 Task: Select a due date automation when advanced on, 2 days before a card is due add dates starting tomorrow at 11:00 AM.
Action: Mouse moved to (1062, 90)
Screenshot: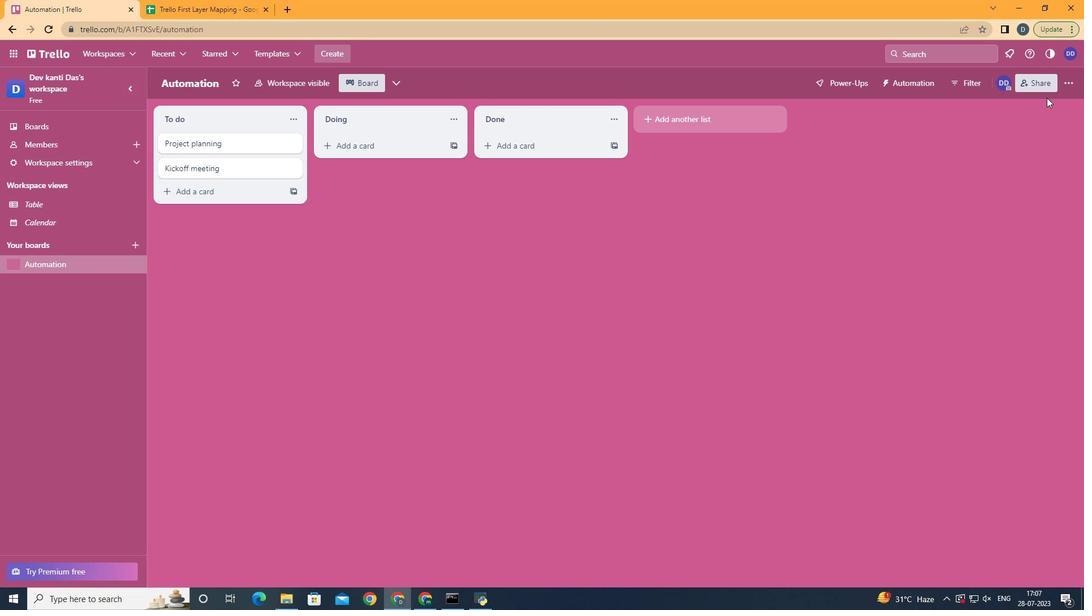 
Action: Mouse pressed left at (1062, 90)
Screenshot: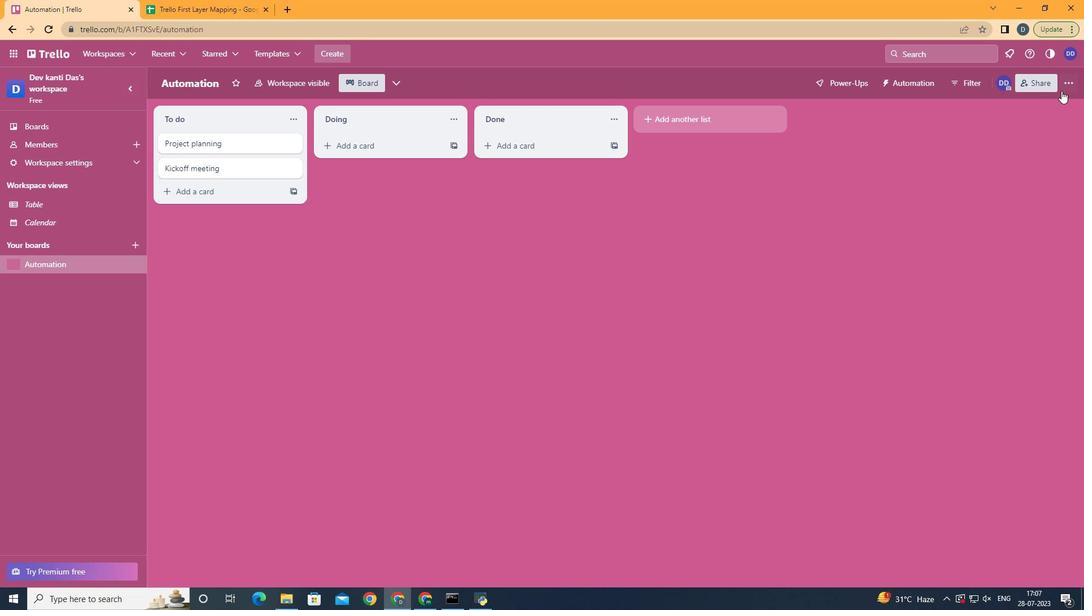 
Action: Mouse moved to (954, 234)
Screenshot: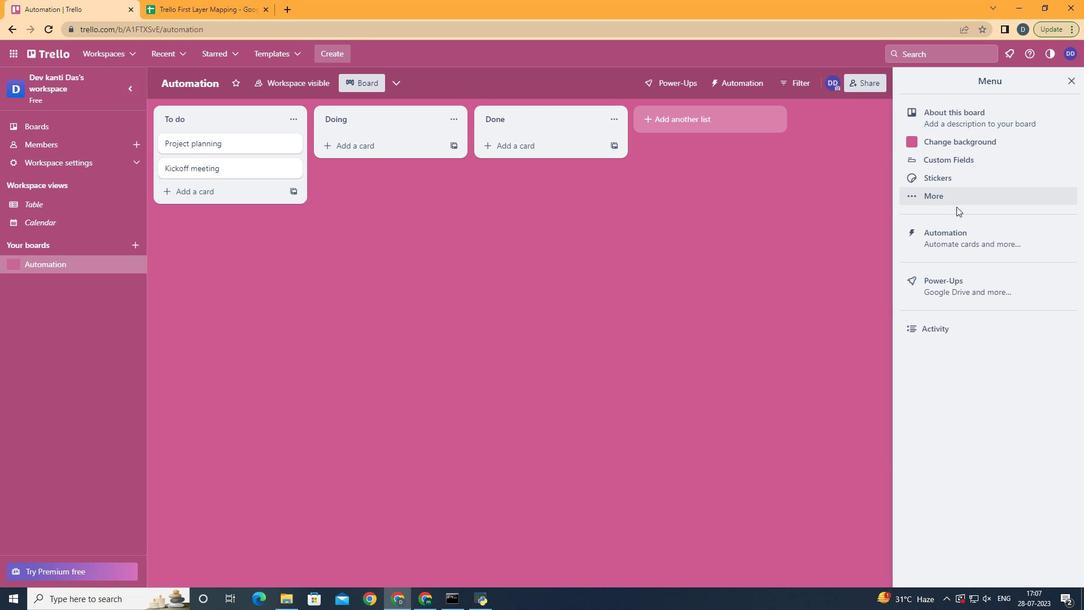 
Action: Mouse pressed left at (954, 234)
Screenshot: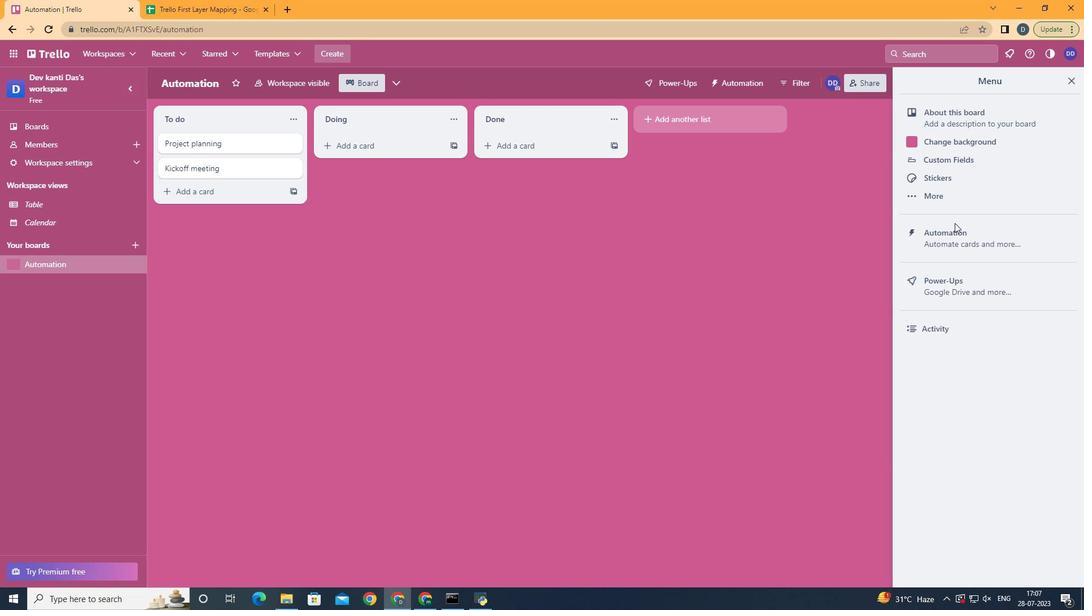 
Action: Mouse moved to (225, 237)
Screenshot: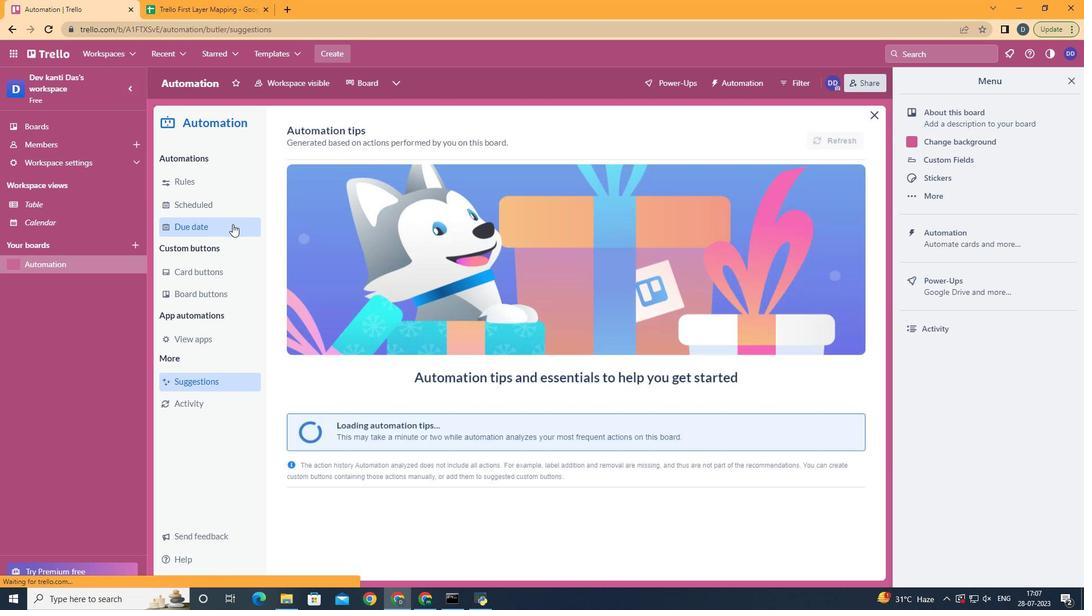 
Action: Mouse pressed left at (225, 237)
Screenshot: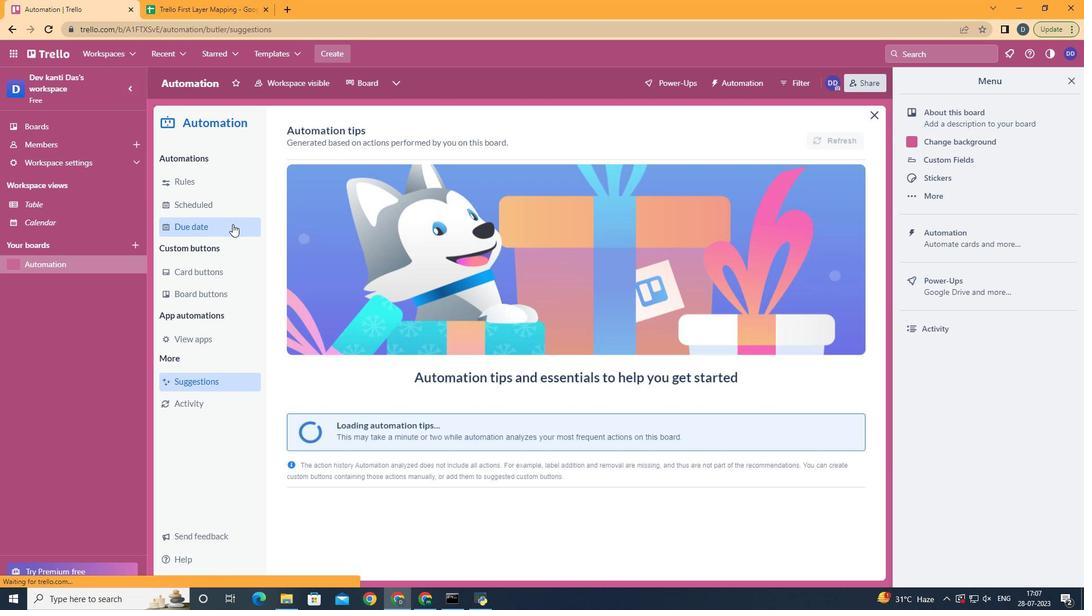 
Action: Mouse moved to (229, 230)
Screenshot: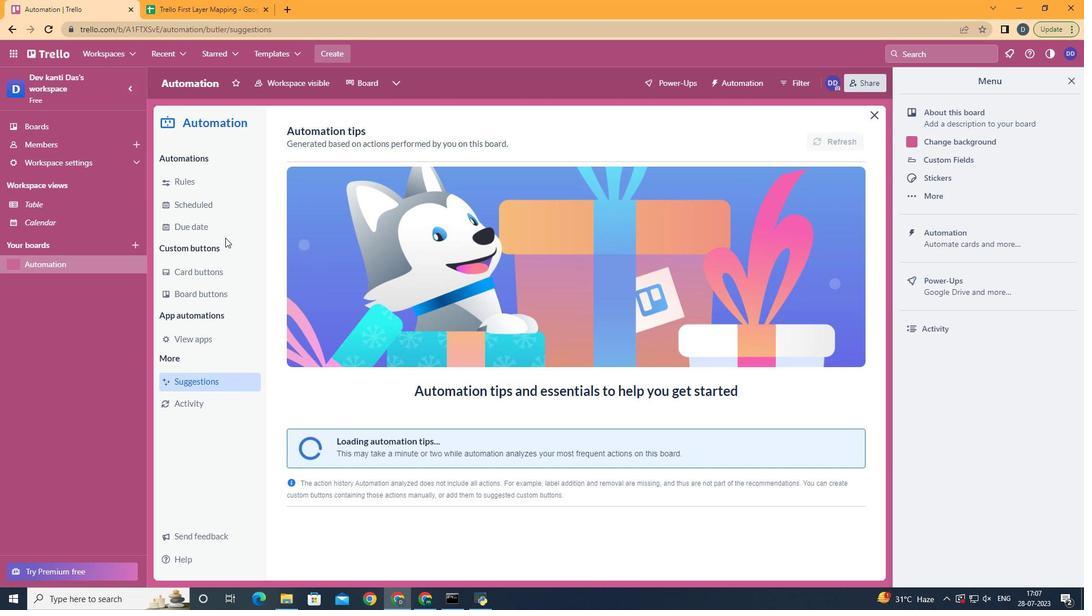 
Action: Mouse pressed left at (229, 230)
Screenshot: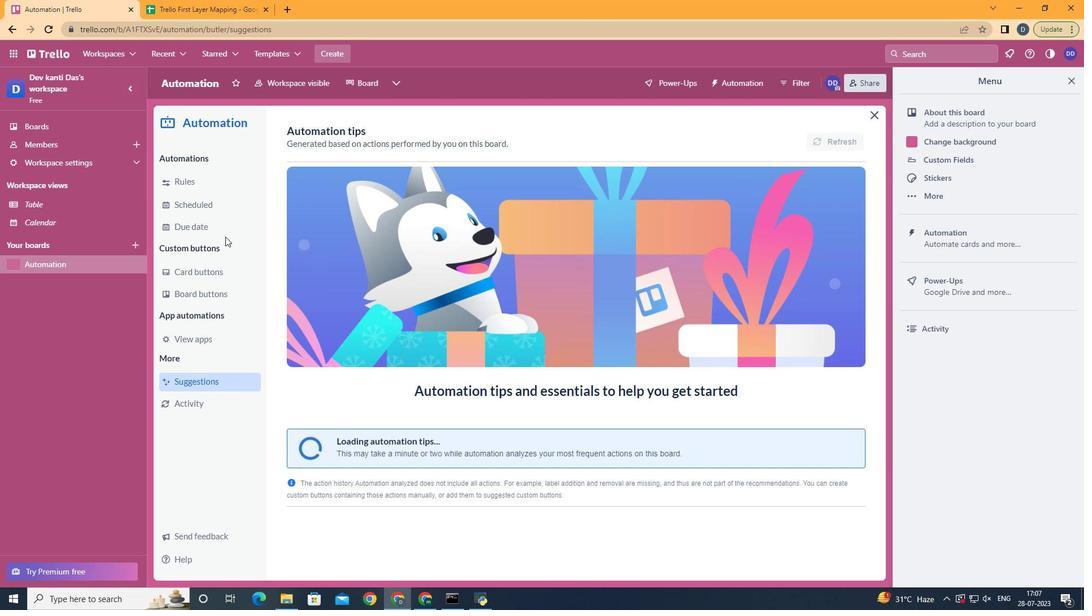
Action: Mouse moved to (823, 140)
Screenshot: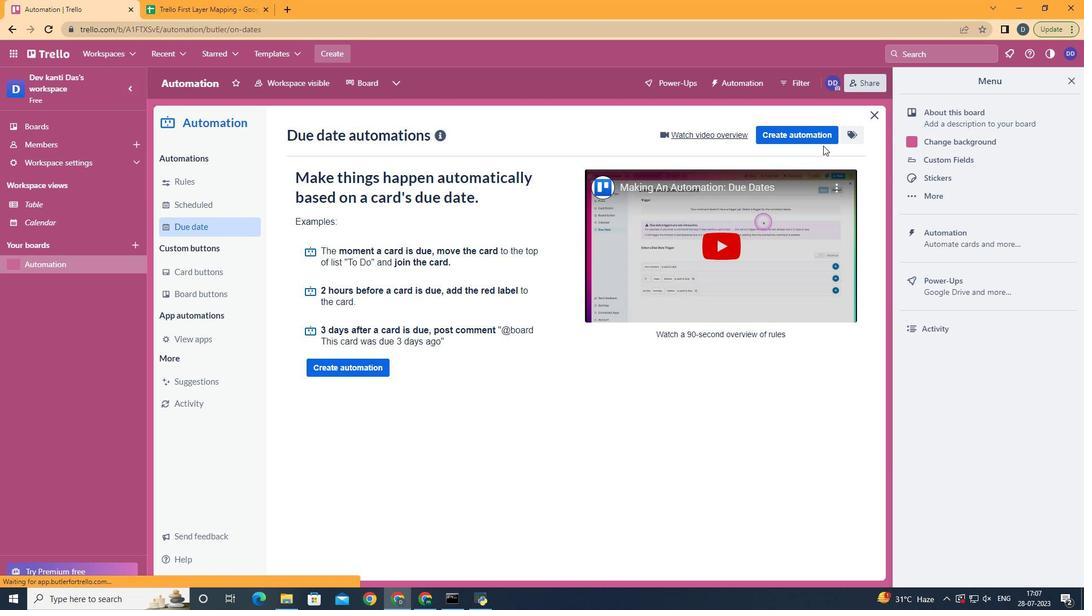 
Action: Mouse pressed left at (823, 140)
Screenshot: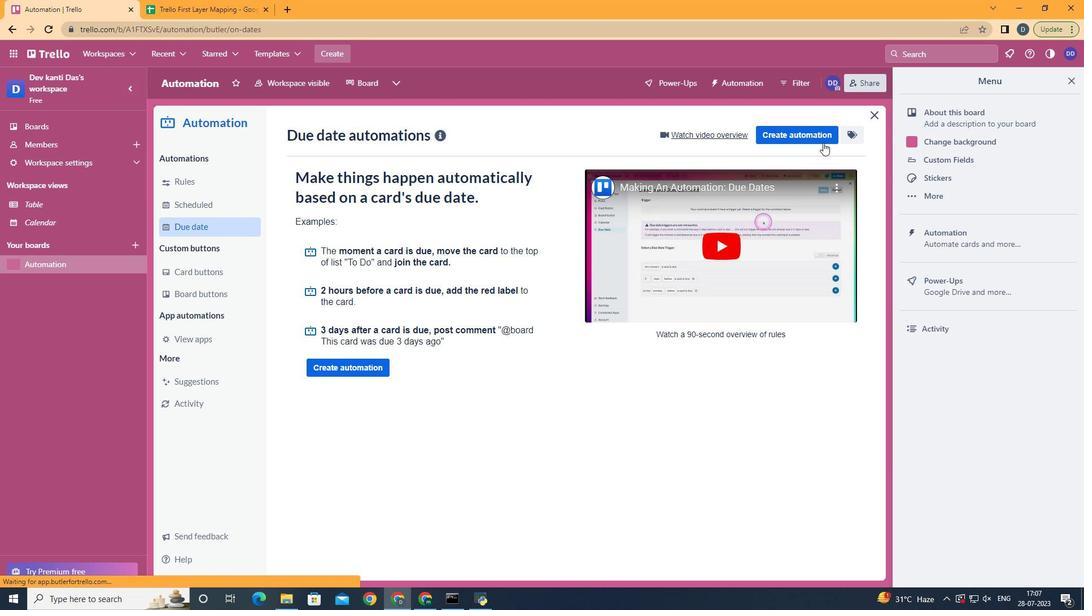 
Action: Mouse moved to (564, 240)
Screenshot: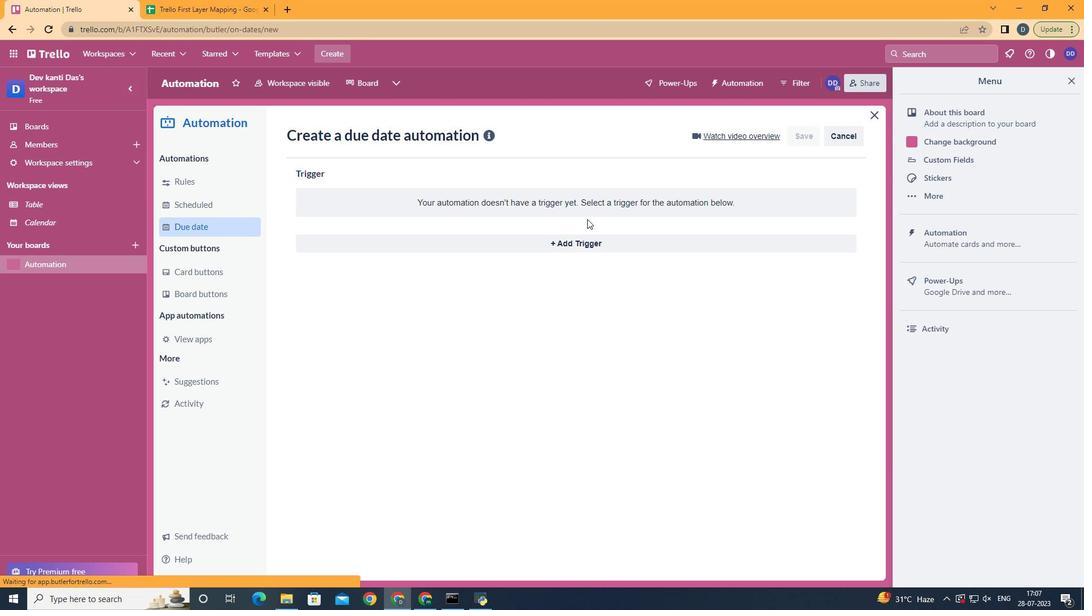 
Action: Mouse pressed left at (564, 240)
Screenshot: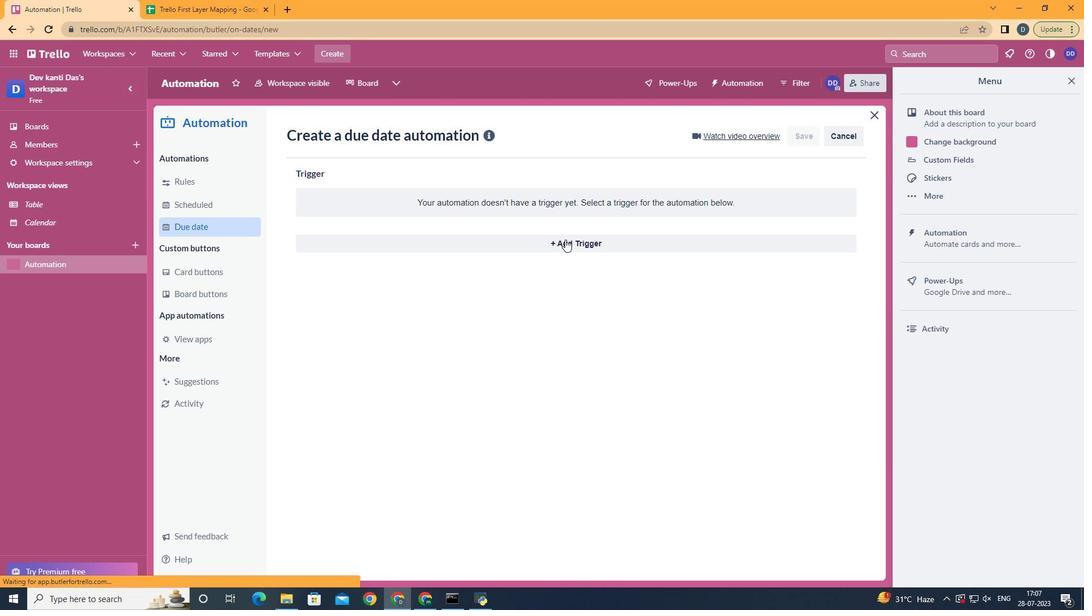 
Action: Mouse moved to (450, 419)
Screenshot: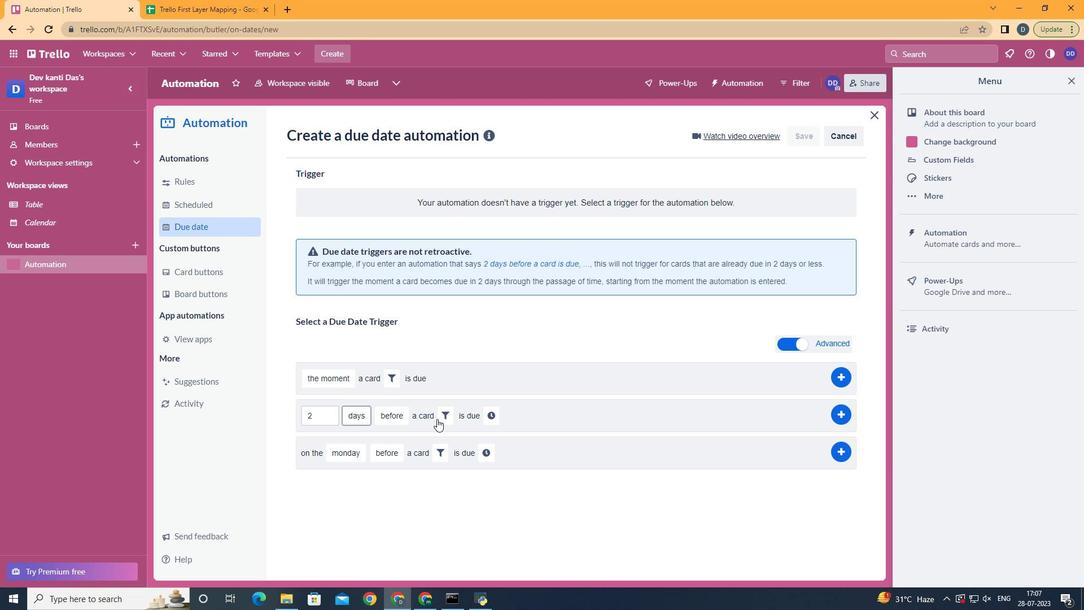 
Action: Mouse pressed left at (450, 419)
Screenshot: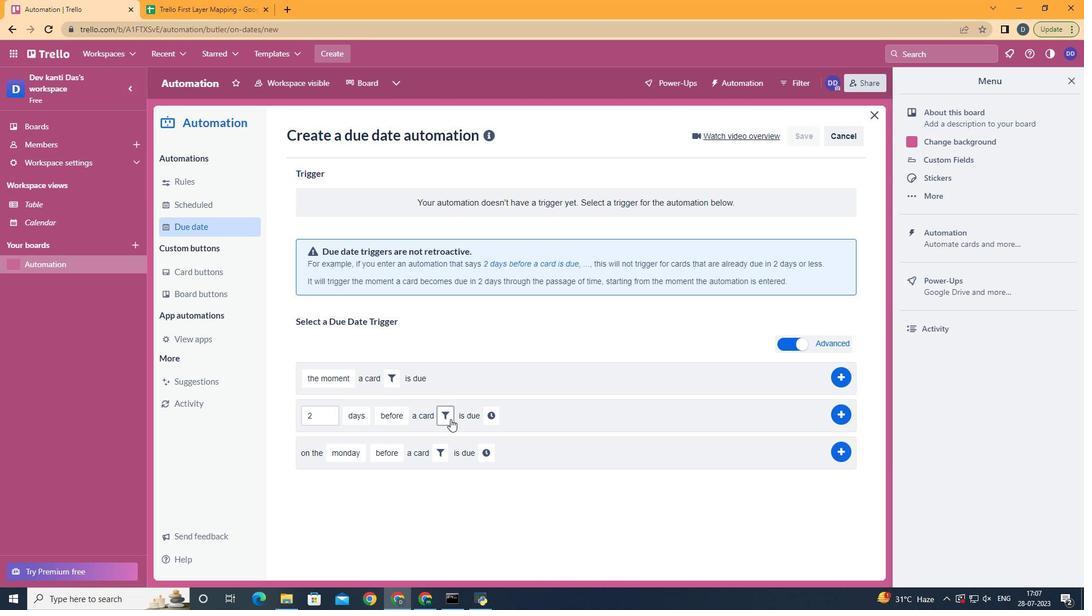 
Action: Mouse moved to (498, 444)
Screenshot: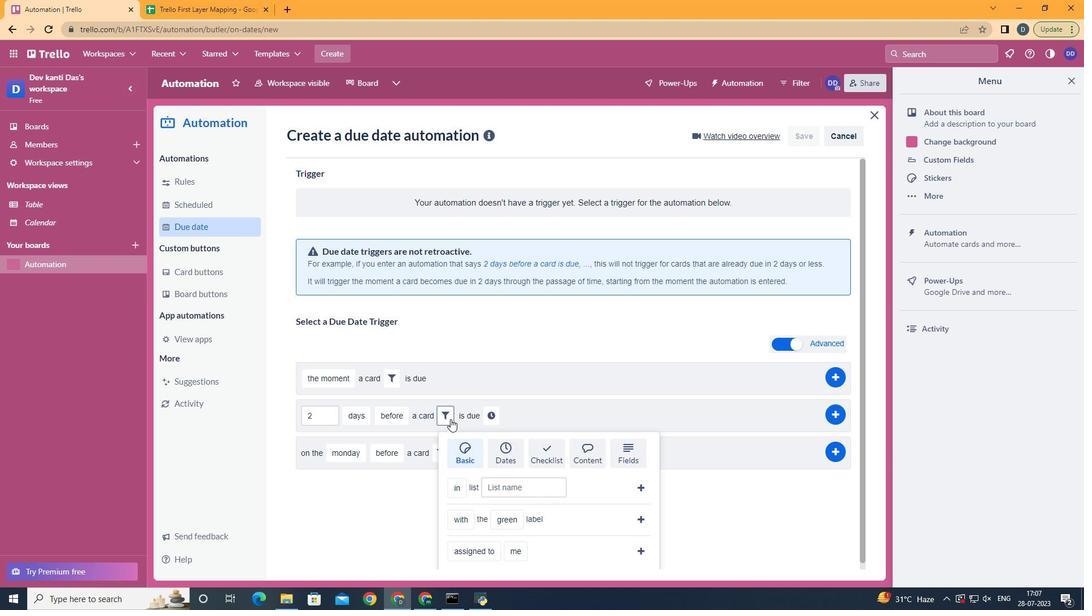 
Action: Mouse pressed left at (498, 444)
Screenshot: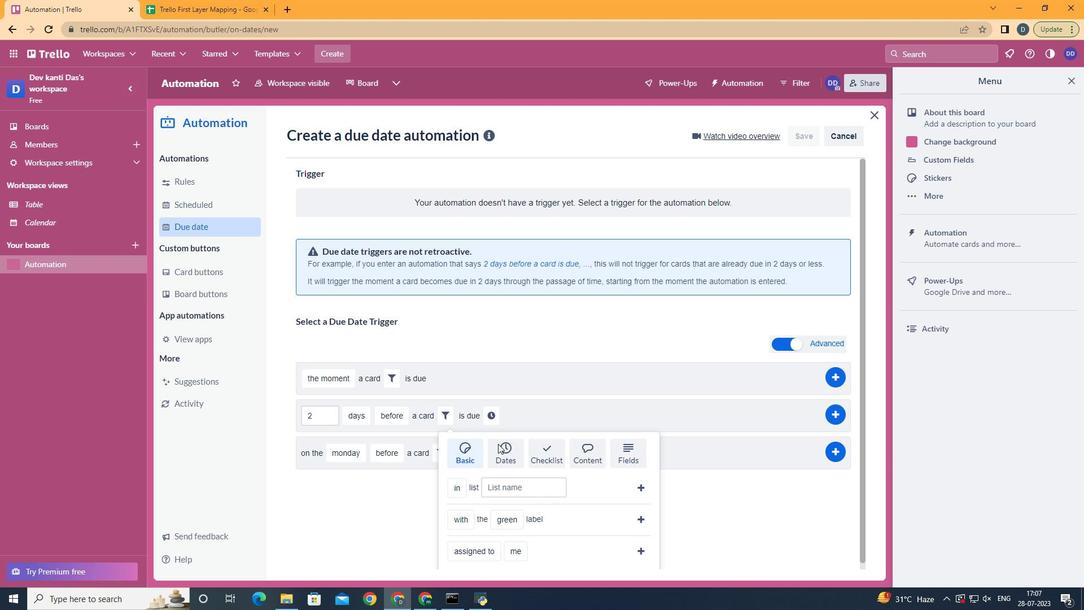 
Action: Mouse scrolled (498, 443) with delta (0, 0)
Screenshot: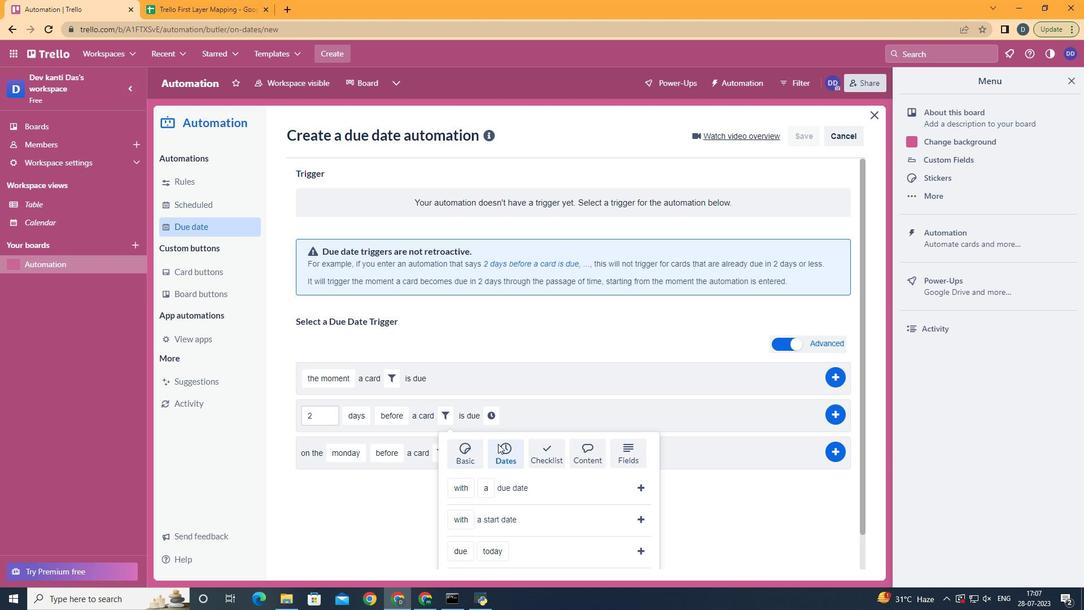 
Action: Mouse scrolled (498, 443) with delta (0, 0)
Screenshot: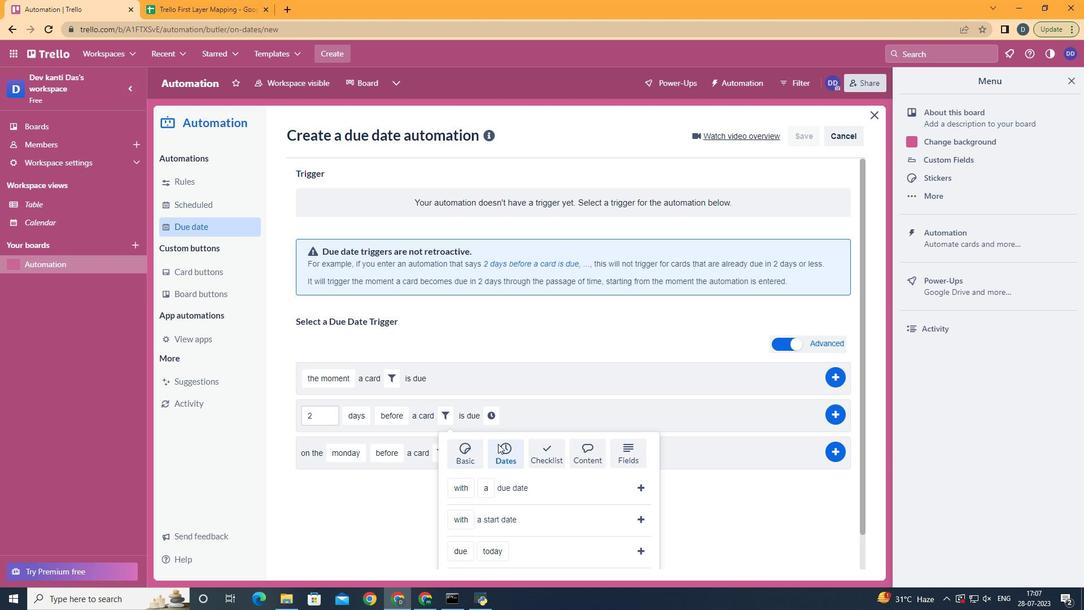 
Action: Mouse scrolled (498, 443) with delta (0, 0)
Screenshot: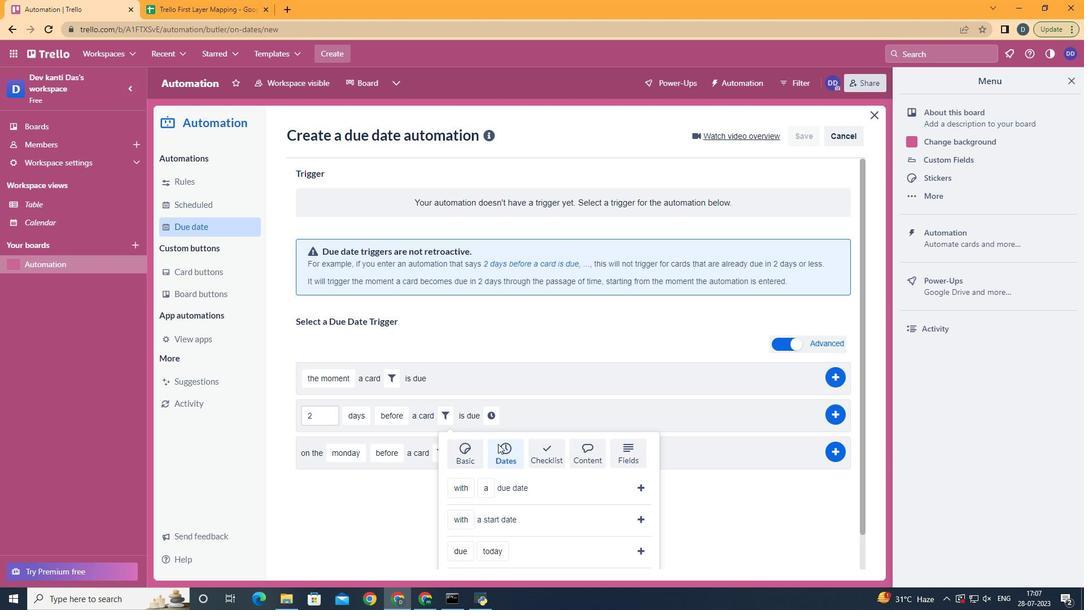 
Action: Mouse scrolled (498, 443) with delta (0, 0)
Screenshot: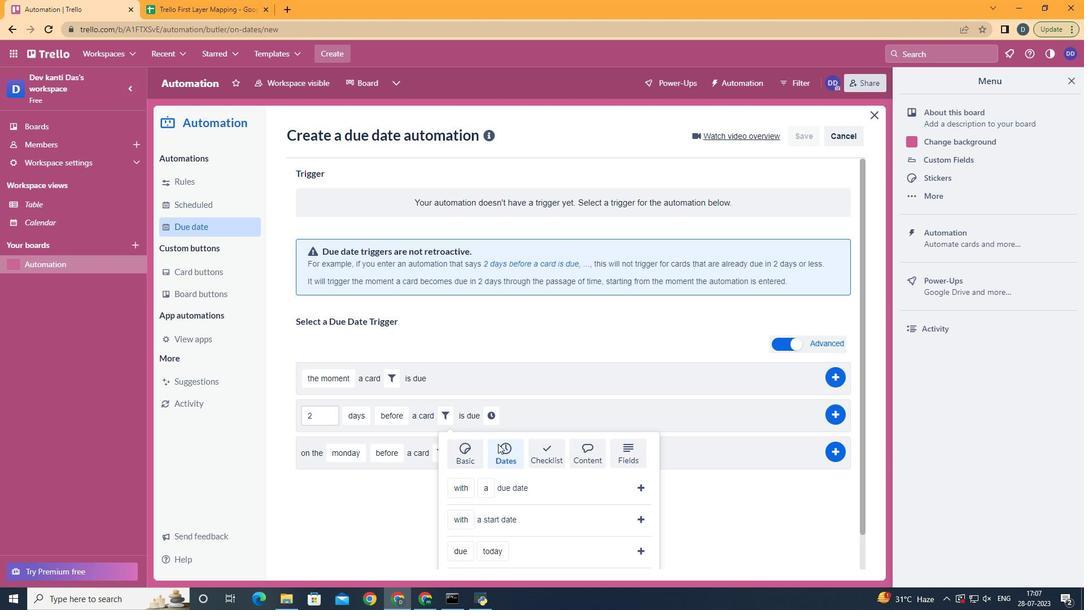 
Action: Mouse scrolled (498, 443) with delta (0, 0)
Screenshot: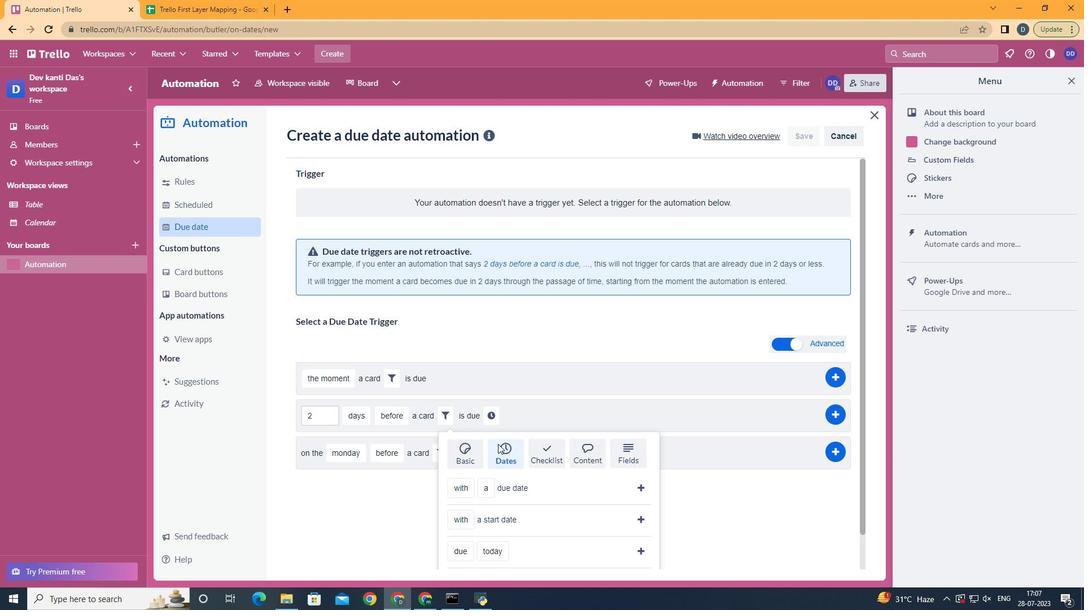 
Action: Mouse moved to (479, 469)
Screenshot: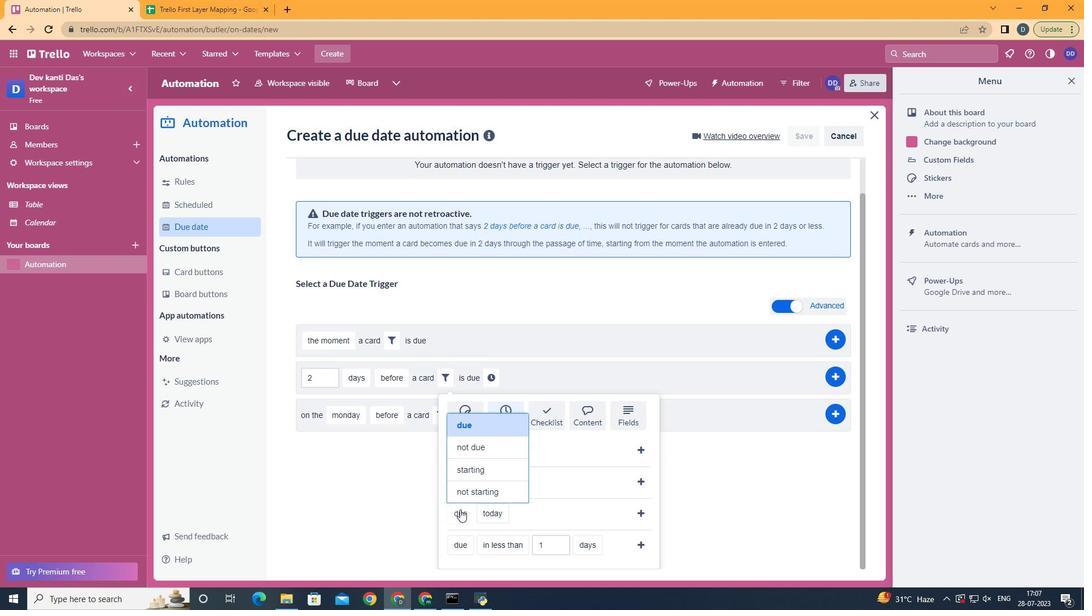 
Action: Mouse pressed left at (479, 469)
Screenshot: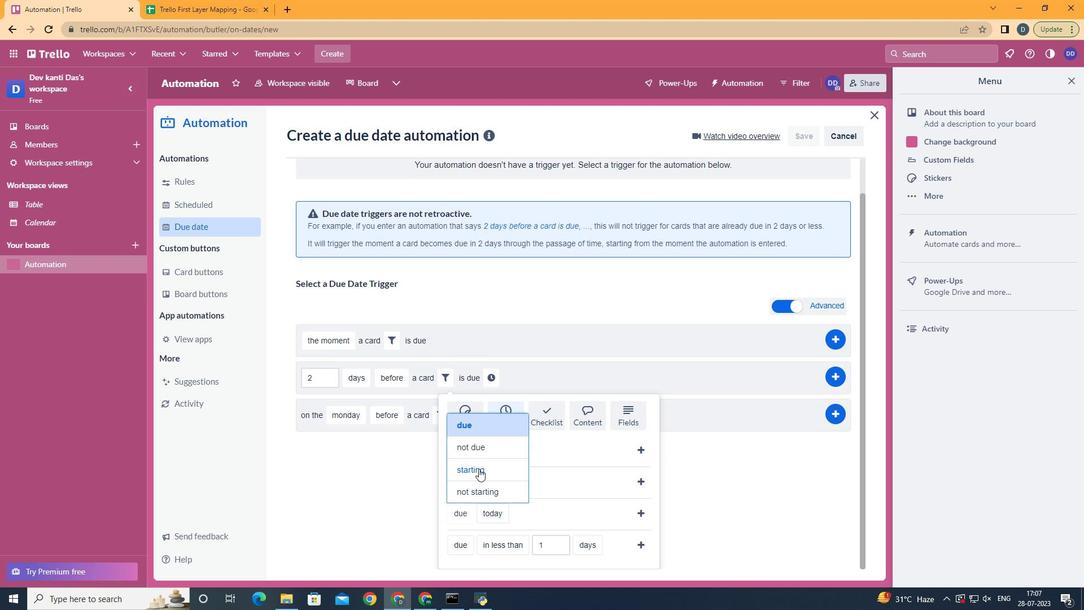 
Action: Mouse moved to (521, 403)
Screenshot: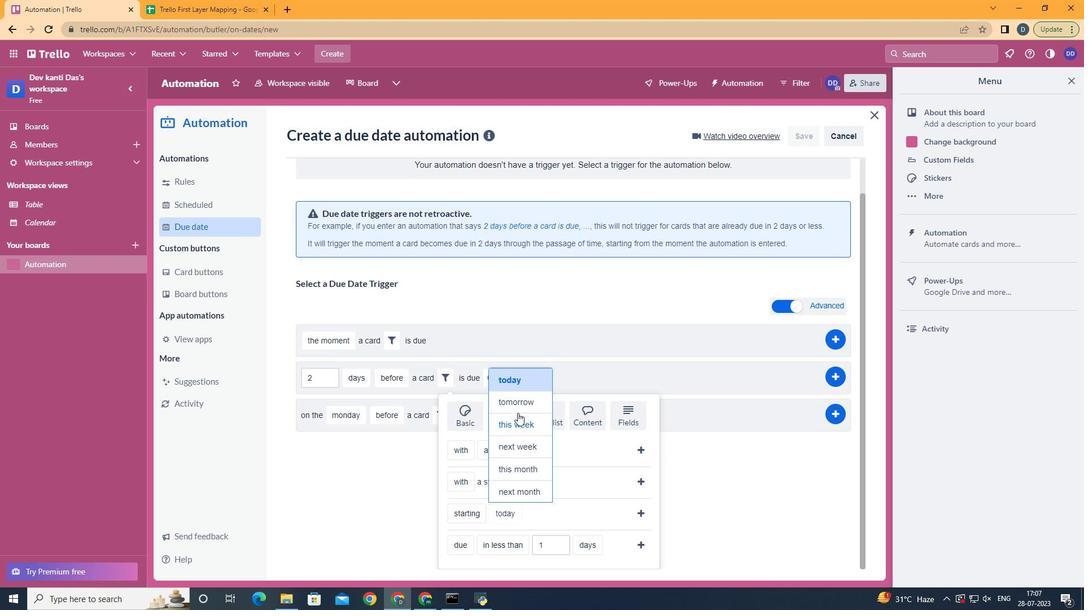 
Action: Mouse pressed left at (521, 403)
Screenshot: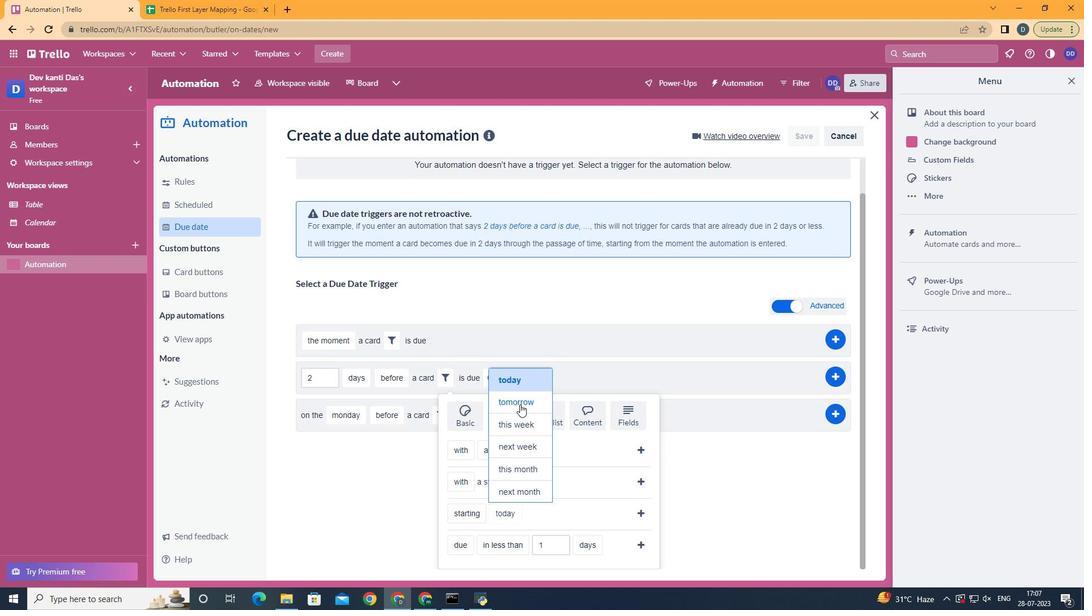 
Action: Mouse moved to (643, 507)
Screenshot: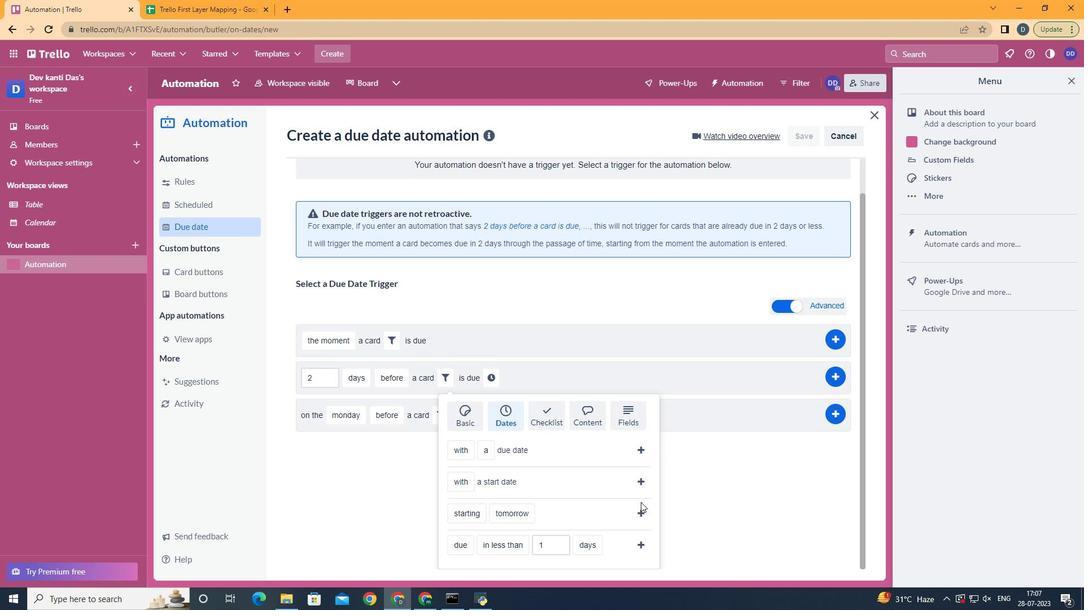 
Action: Mouse pressed left at (643, 507)
Screenshot: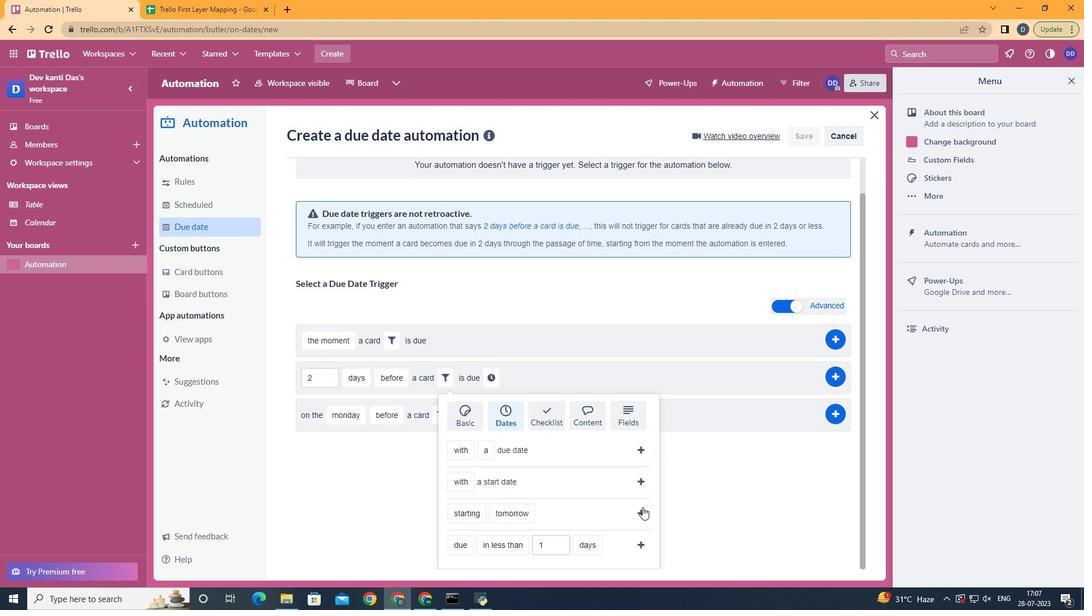 
Action: Mouse moved to (579, 415)
Screenshot: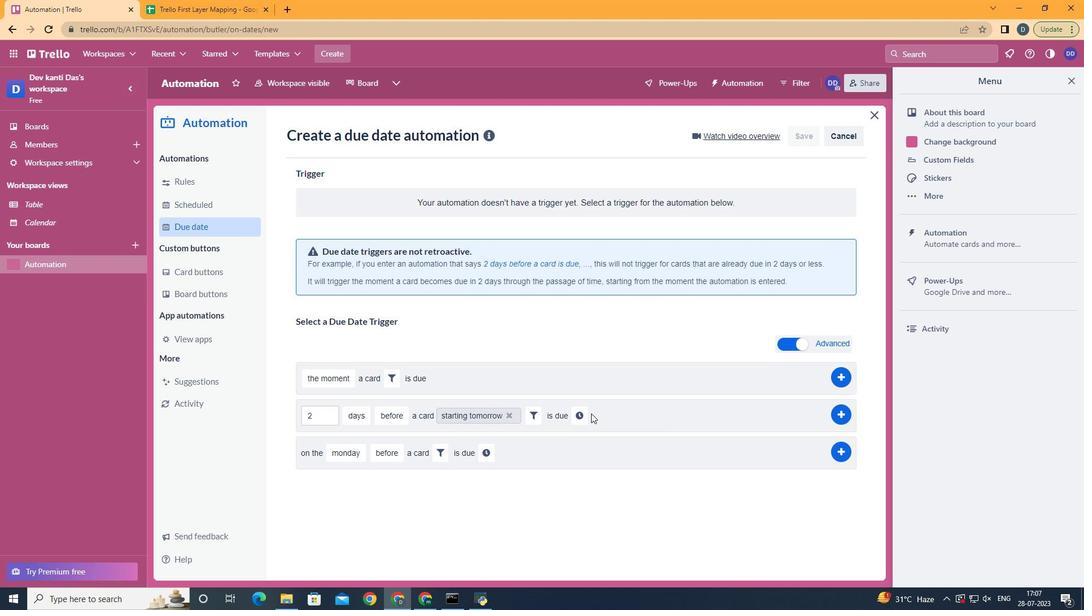 
Action: Mouse pressed left at (579, 415)
Screenshot: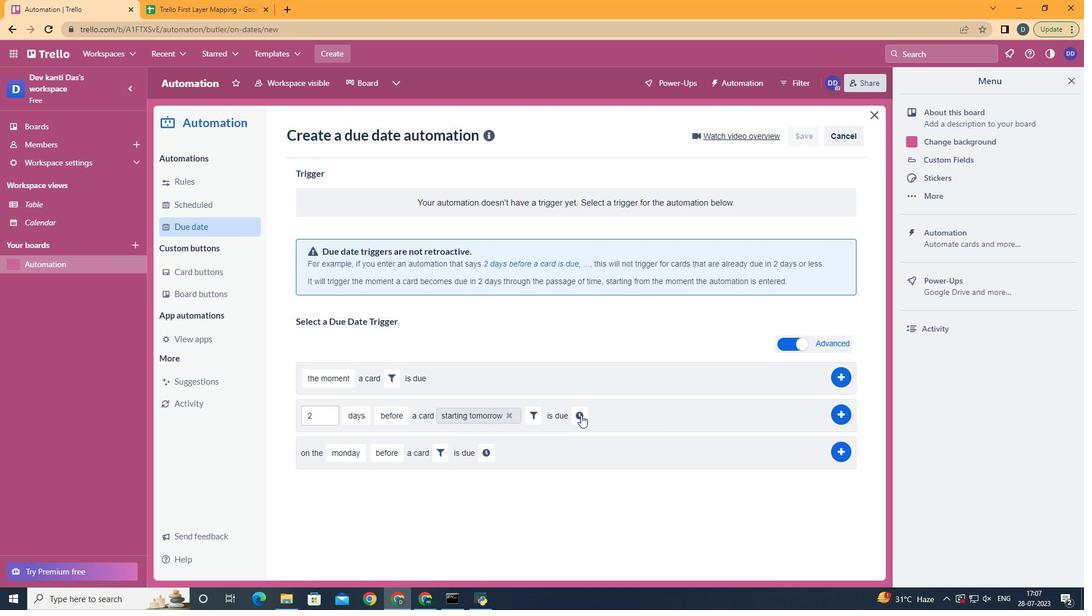 
Action: Mouse moved to (614, 419)
Screenshot: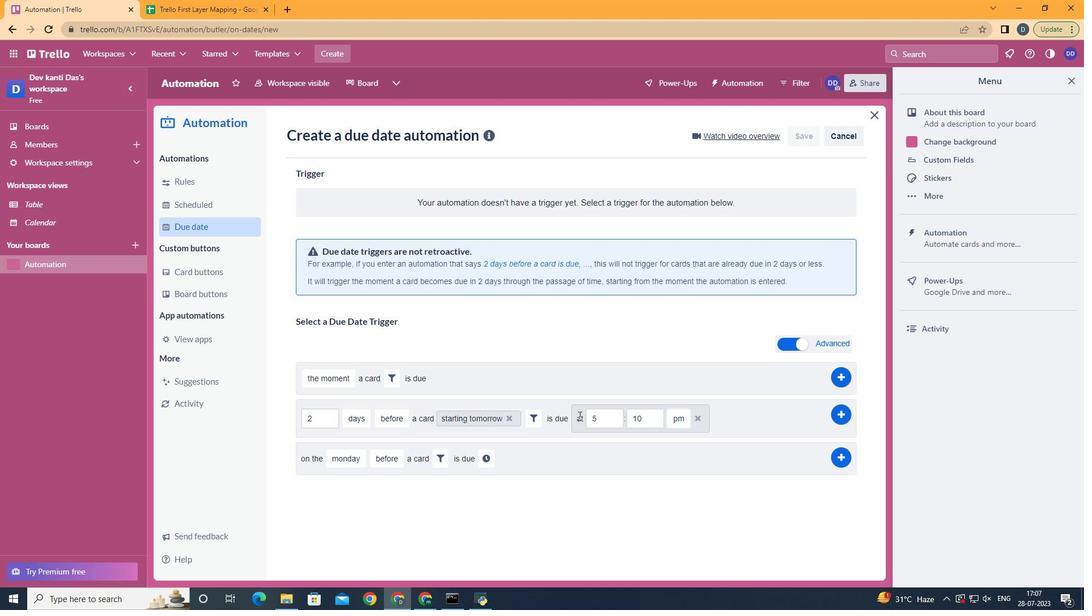 
Action: Mouse pressed left at (614, 419)
Screenshot: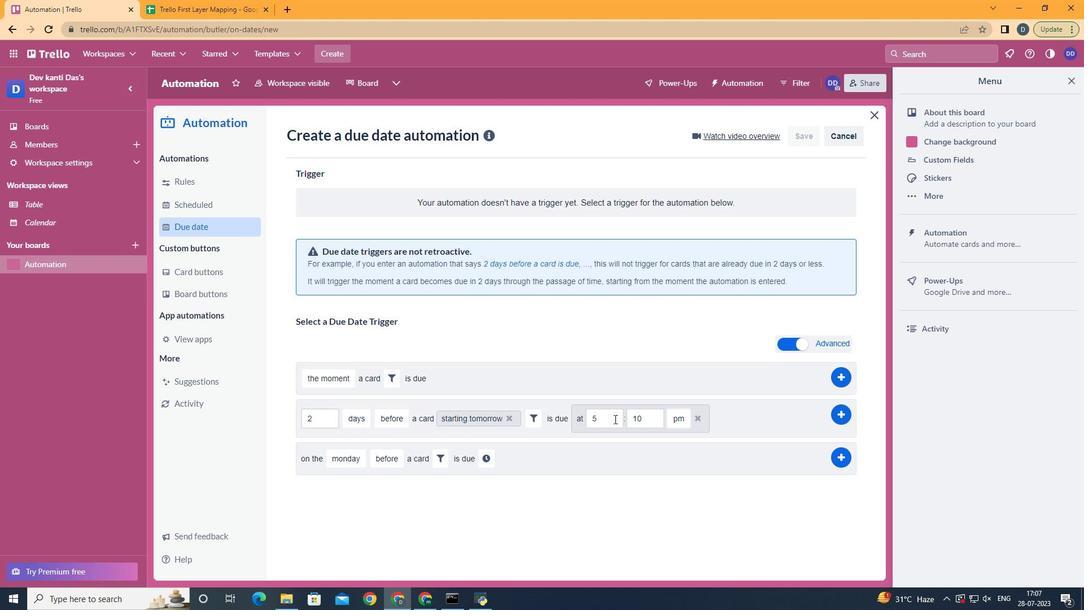 
Action: Key pressed <Key.backspace>11
Screenshot: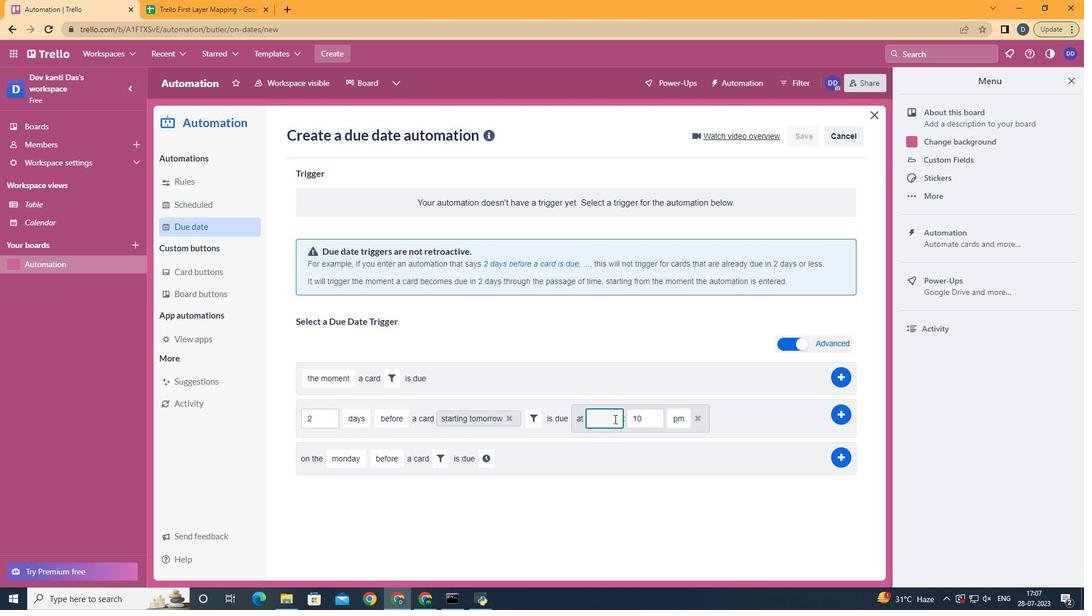 
Action: Mouse moved to (649, 421)
Screenshot: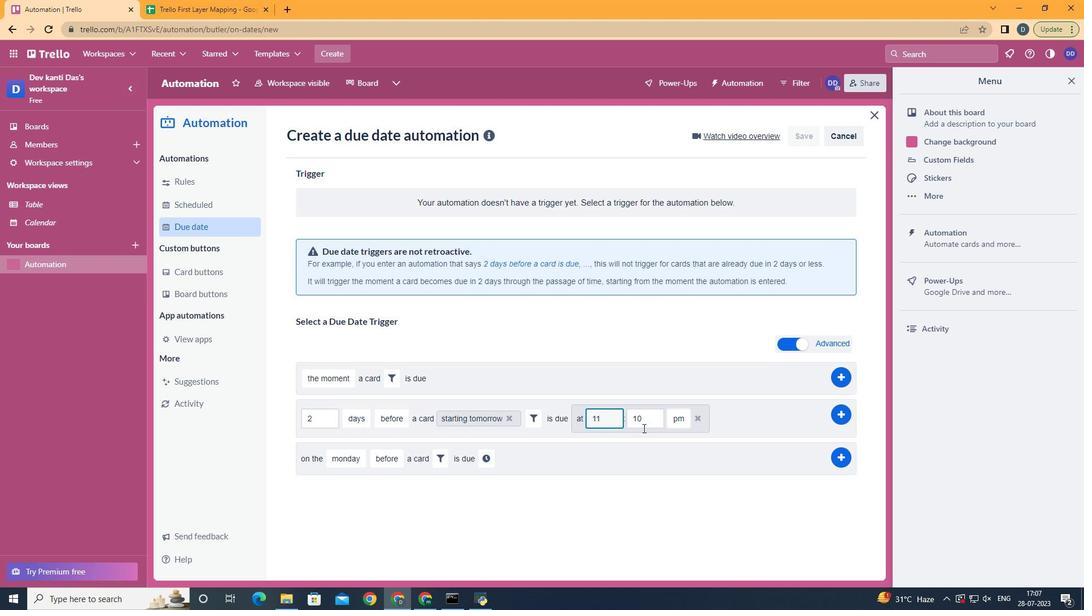 
Action: Mouse pressed left at (649, 421)
Screenshot: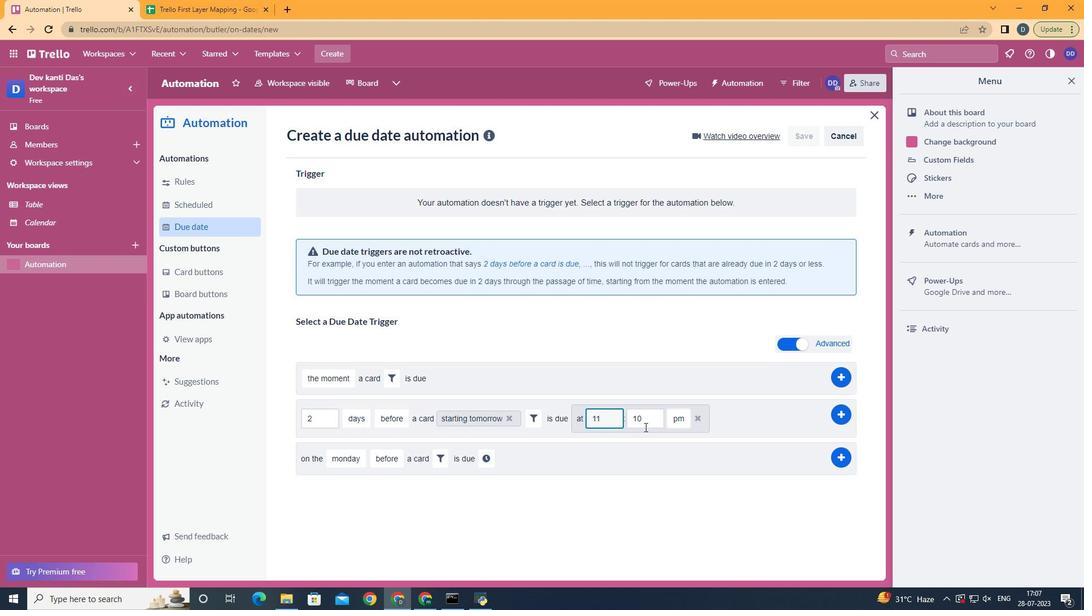 
Action: Key pressed <Key.backspace><Key.backspace>00
Screenshot: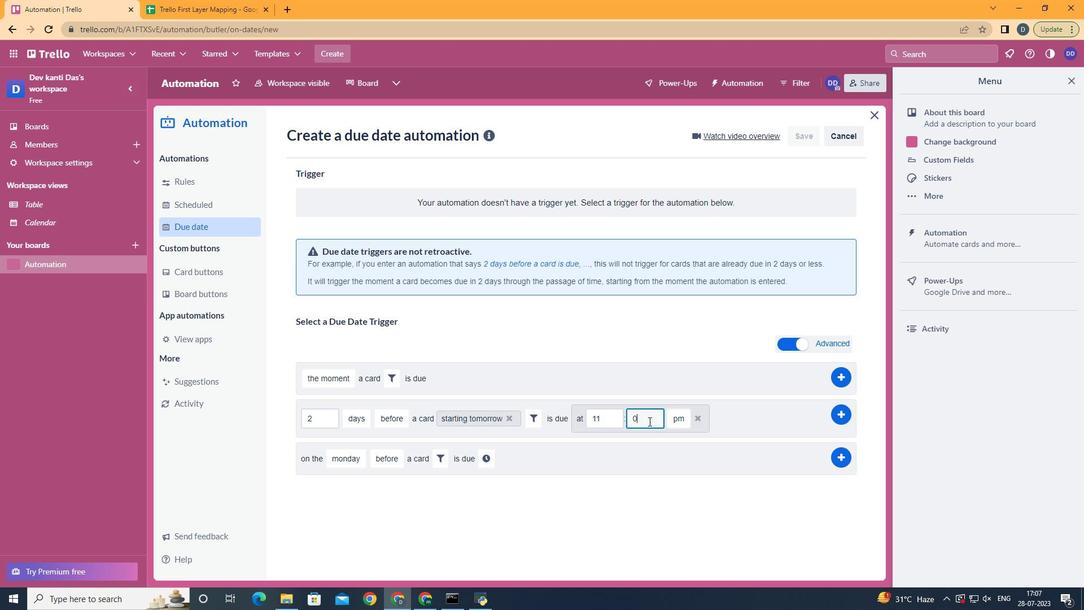 
Action: Mouse moved to (691, 439)
Screenshot: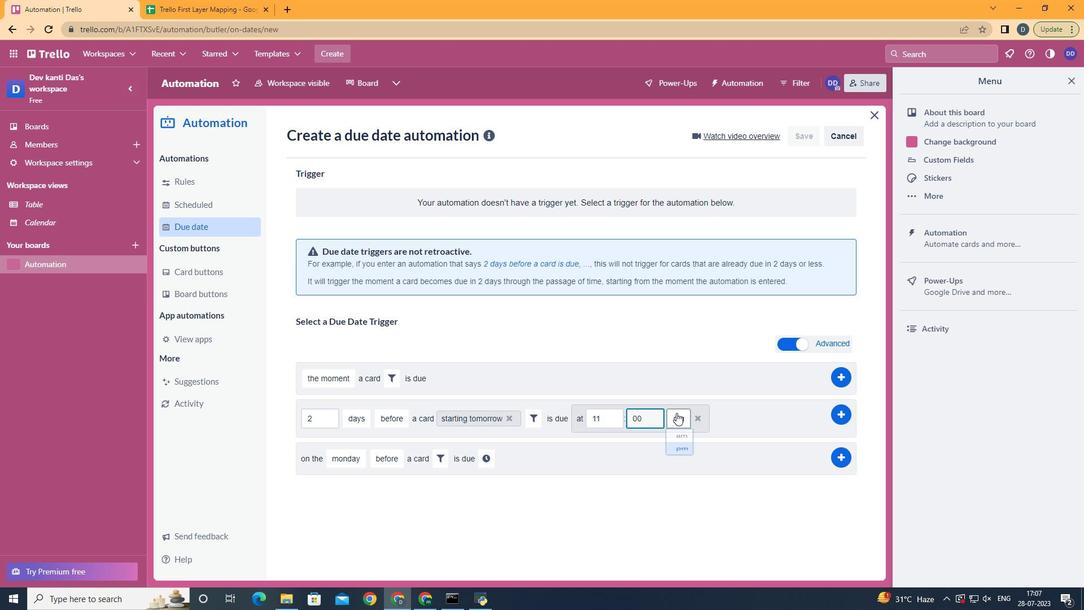 
Action: Mouse pressed left at (691, 439)
Screenshot: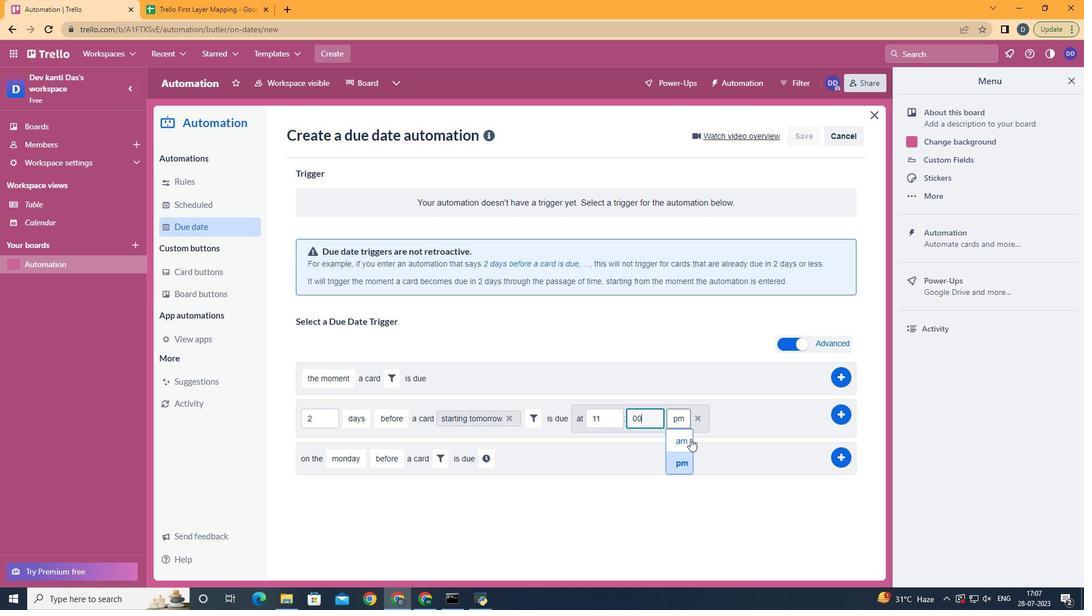 
